 Task: Search for emails categorized as 'Green category' with a due date of 'Last Week'.
Action: Mouse moved to (275, 5)
Screenshot: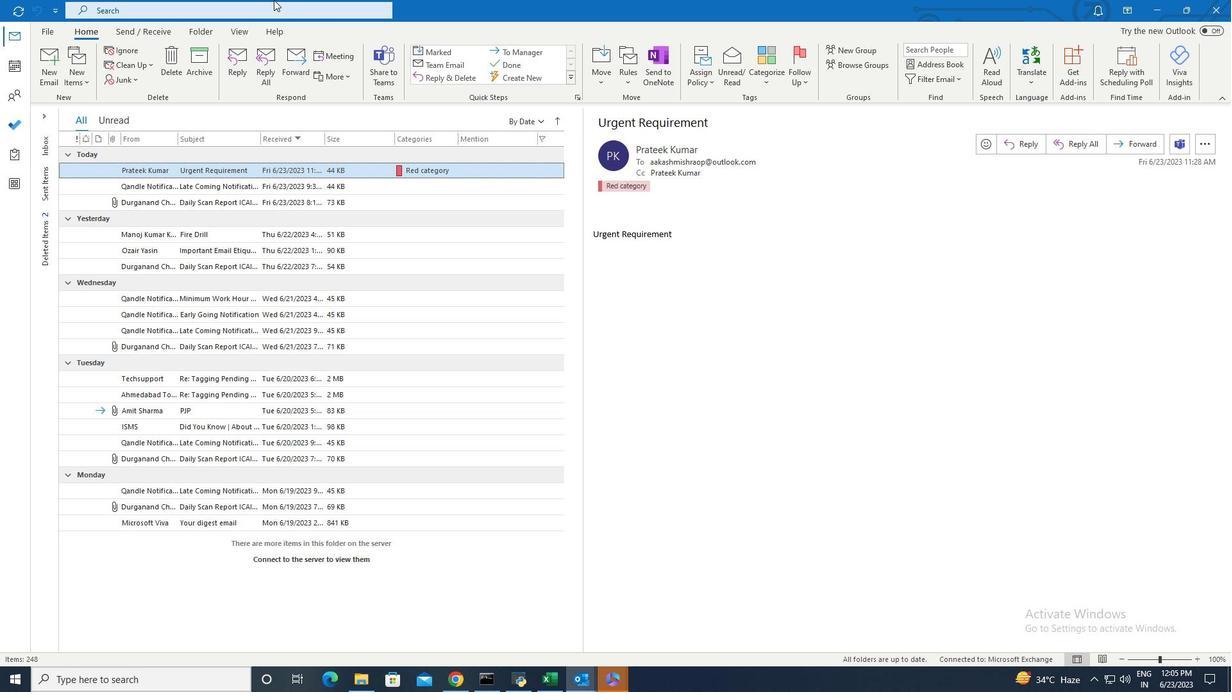 
Action: Mouse pressed left at (275, 5)
Screenshot: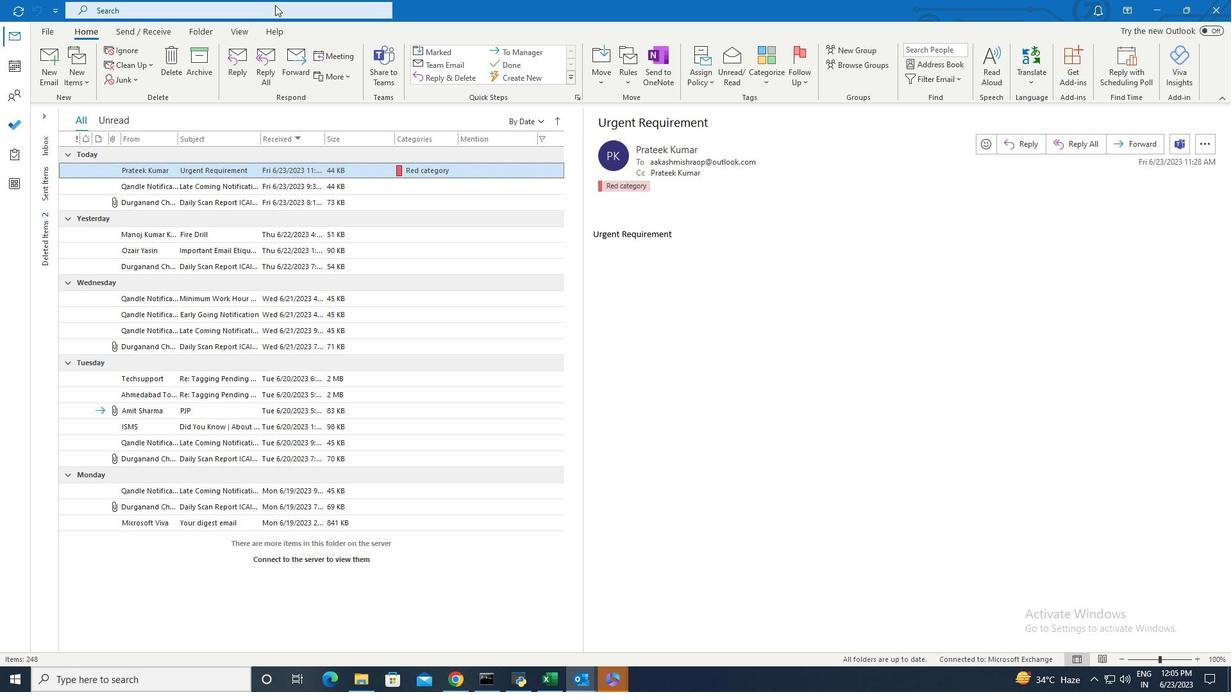 
Action: Mouse moved to (275, 7)
Screenshot: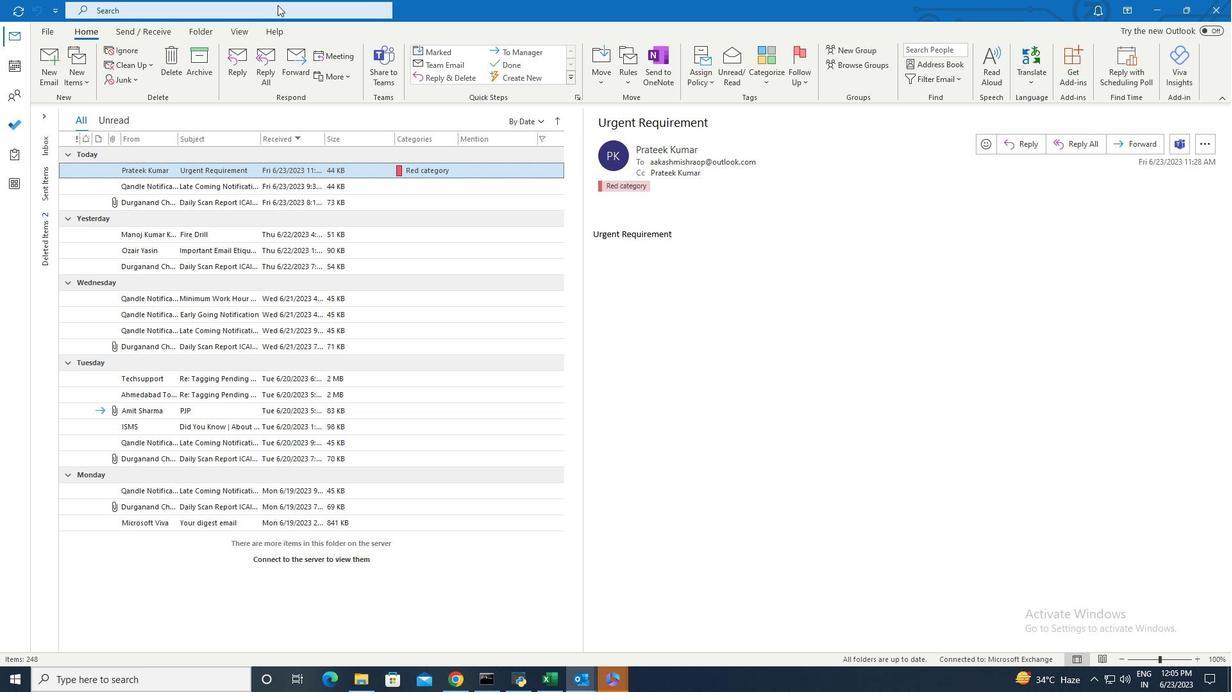 
Action: Mouse pressed left at (275, 7)
Screenshot: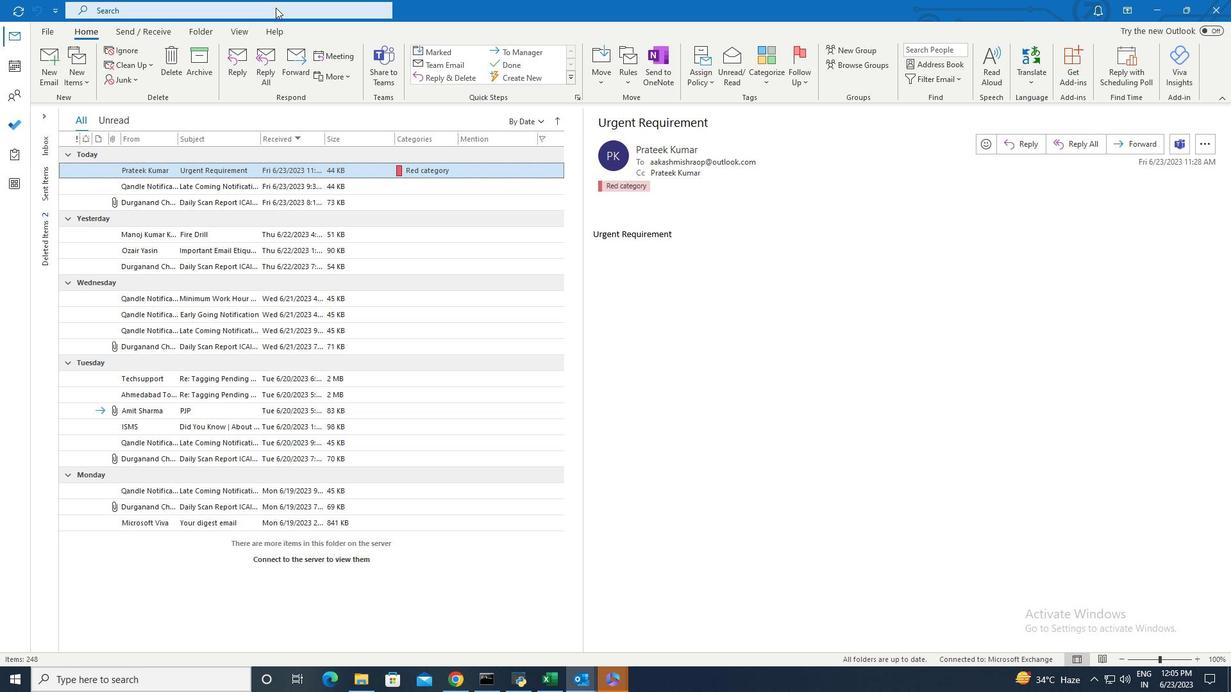 
Action: Mouse moved to (439, 12)
Screenshot: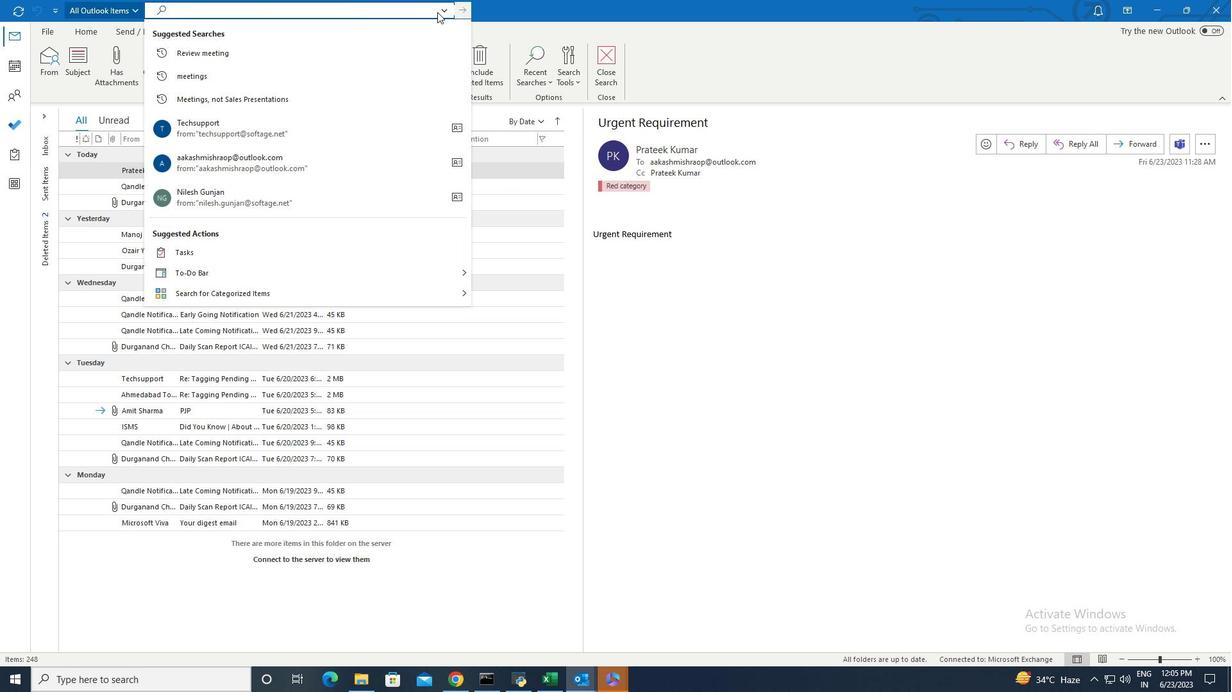 
Action: Mouse pressed left at (439, 12)
Screenshot: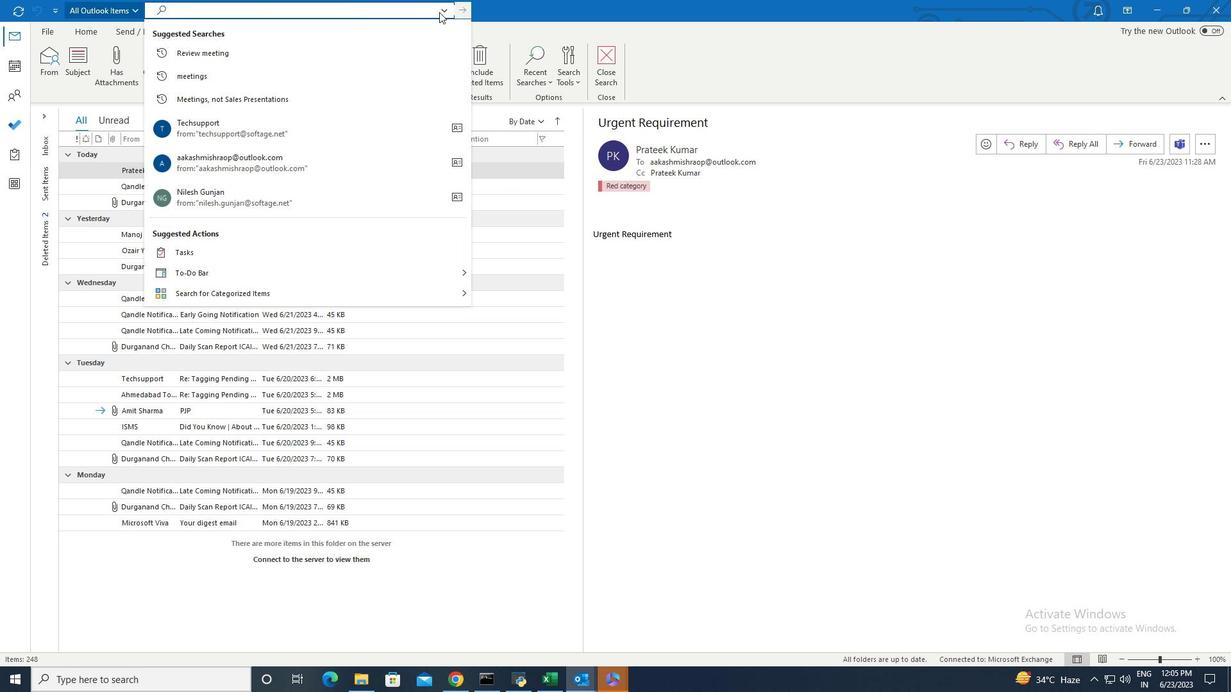 
Action: Mouse moved to (301, 35)
Screenshot: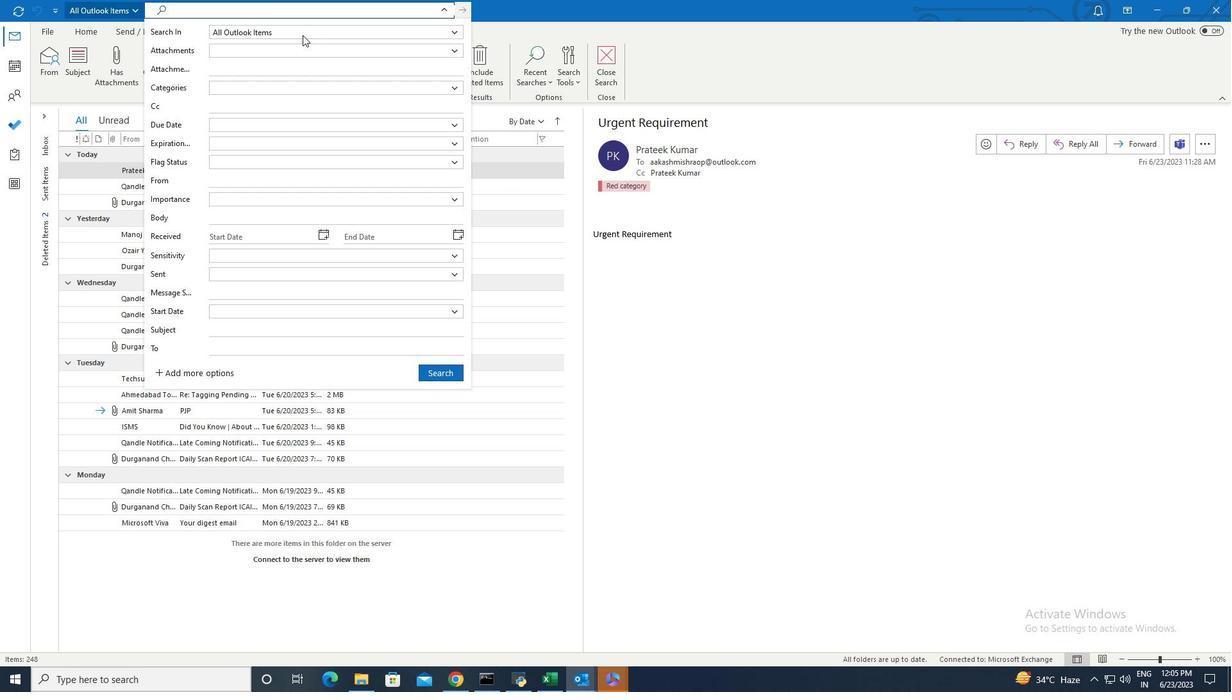 
Action: Mouse pressed left at (301, 35)
Screenshot: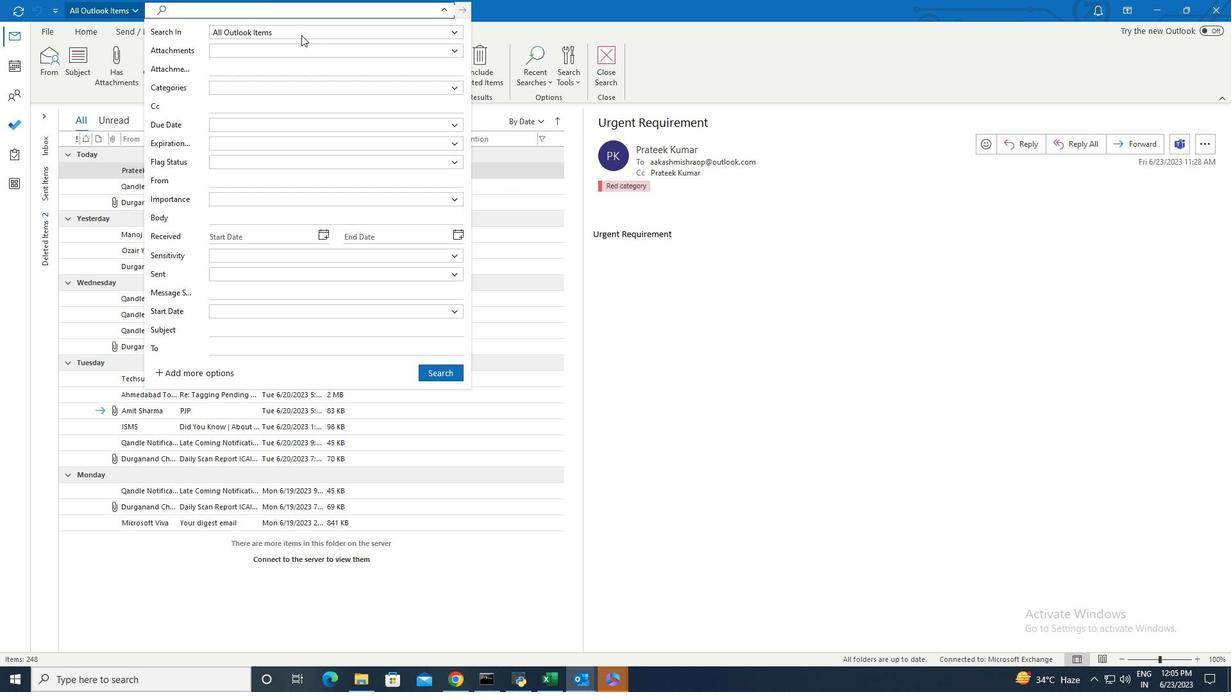 
Action: Mouse moved to (267, 41)
Screenshot: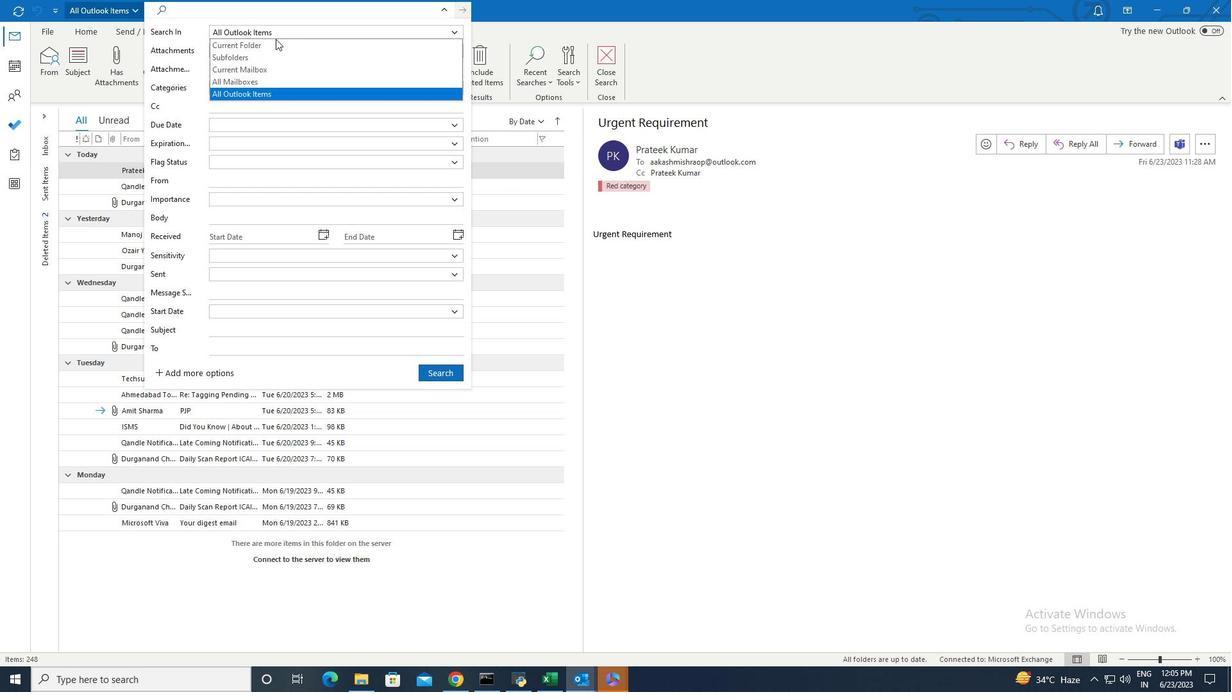 
Action: Mouse pressed left at (267, 41)
Screenshot: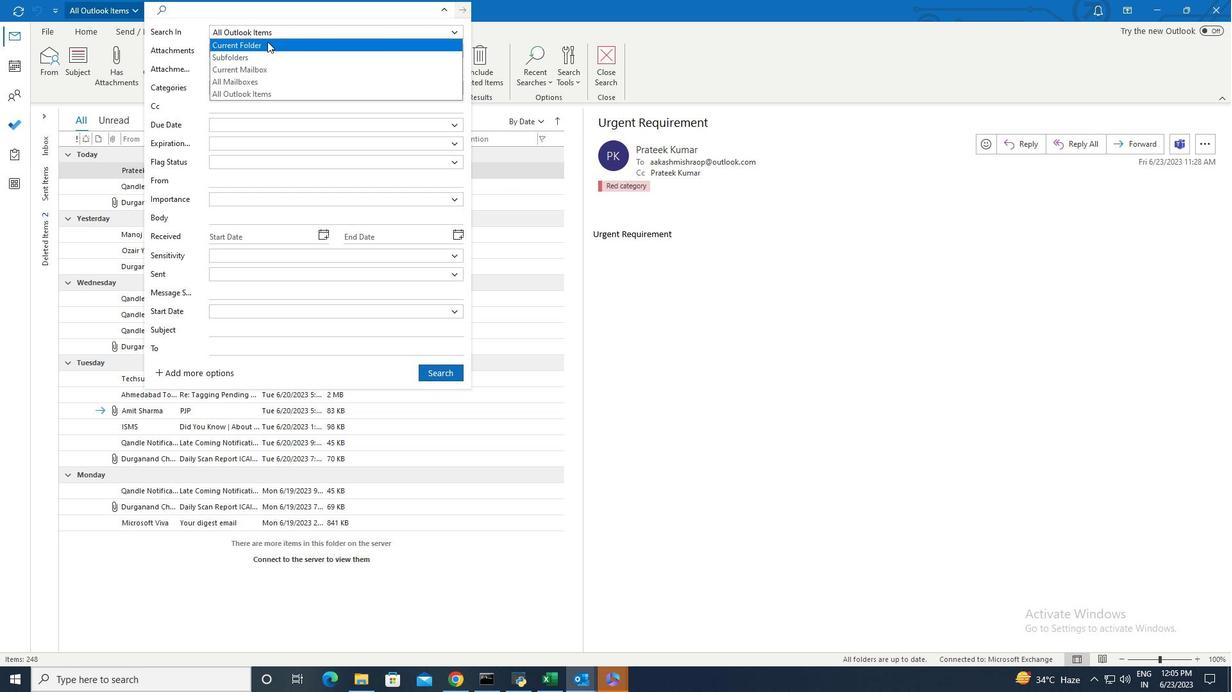
Action: Mouse moved to (430, 7)
Screenshot: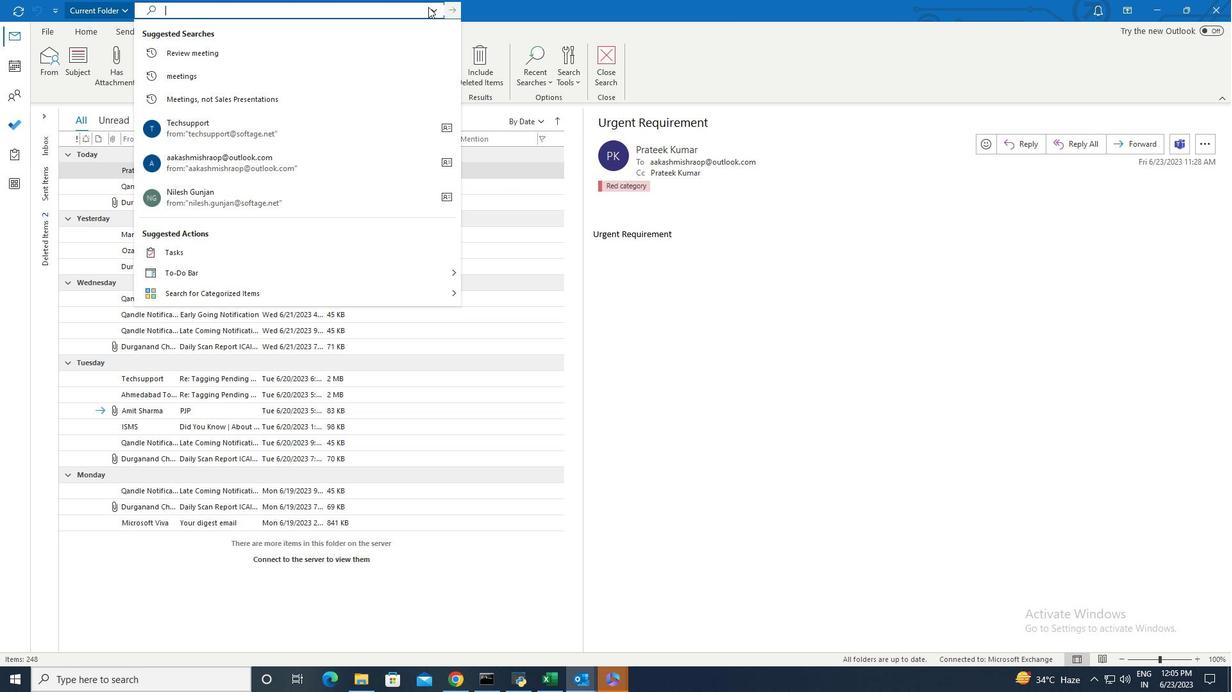 
Action: Mouse pressed left at (430, 7)
Screenshot: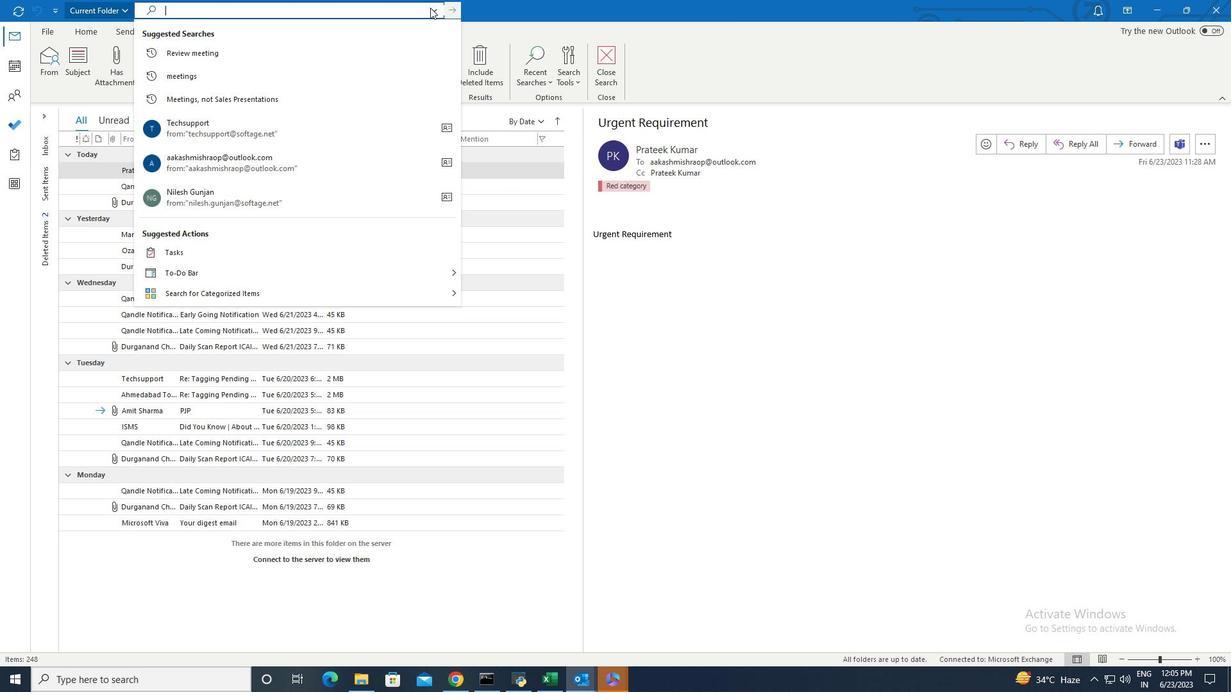 
Action: Mouse moved to (245, 85)
Screenshot: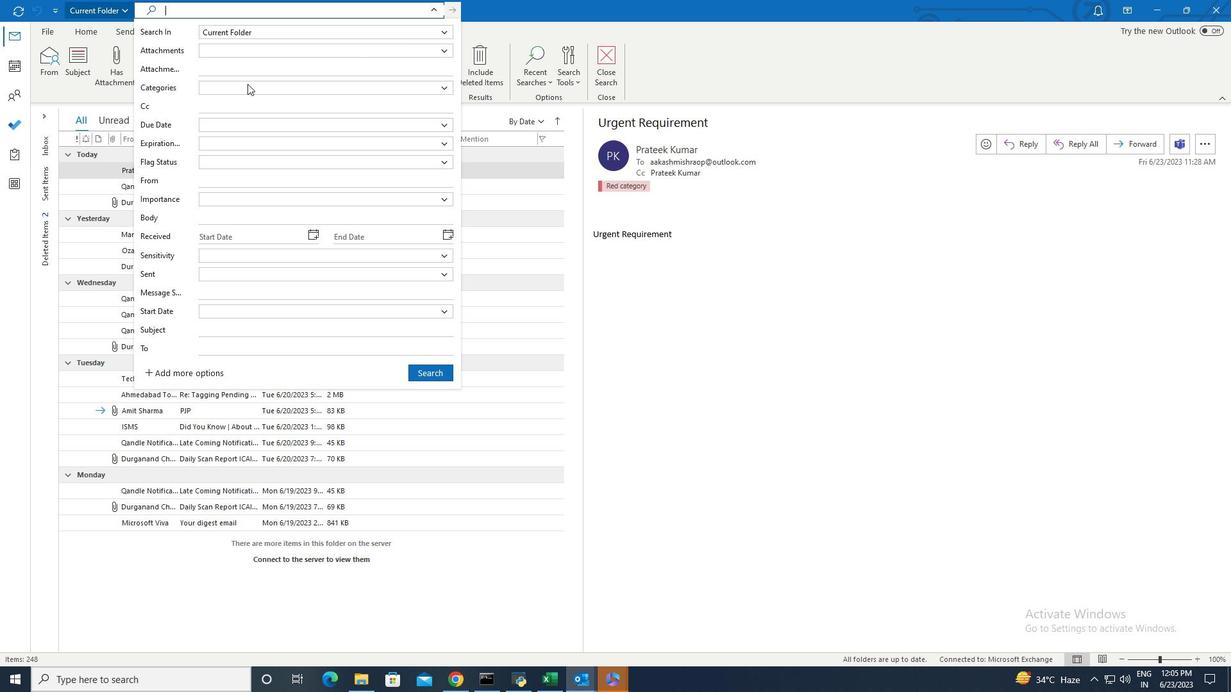 
Action: Mouse pressed left at (245, 85)
Screenshot: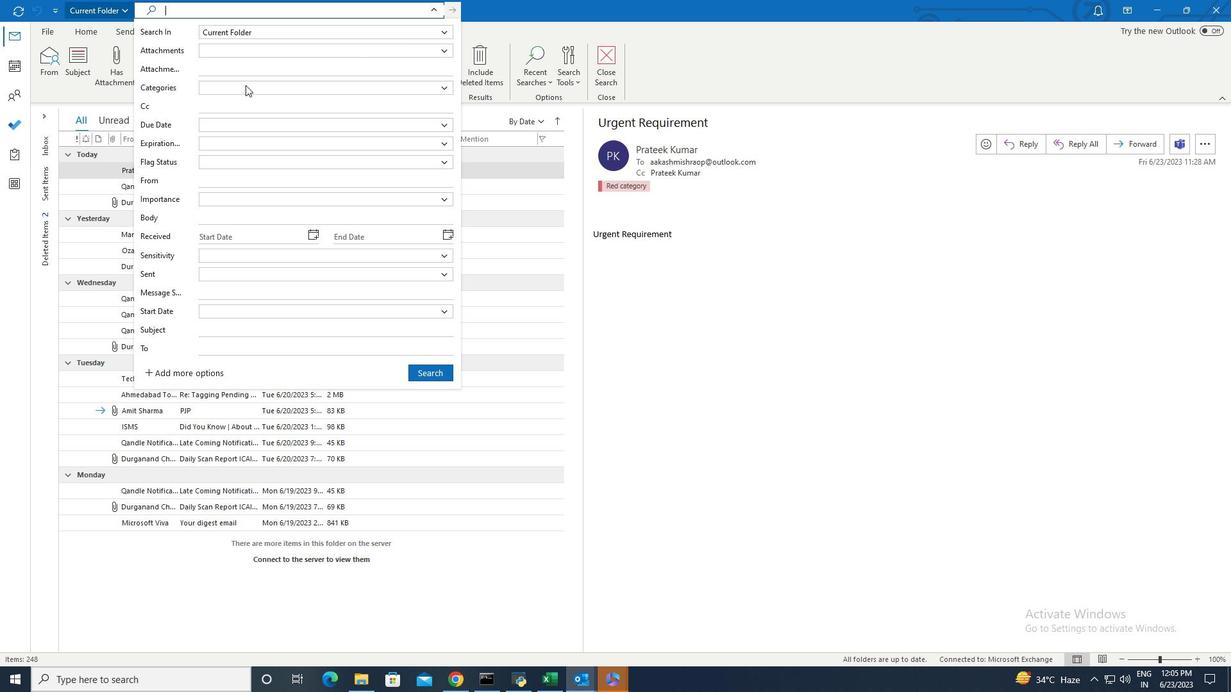 
Action: Mouse moved to (246, 128)
Screenshot: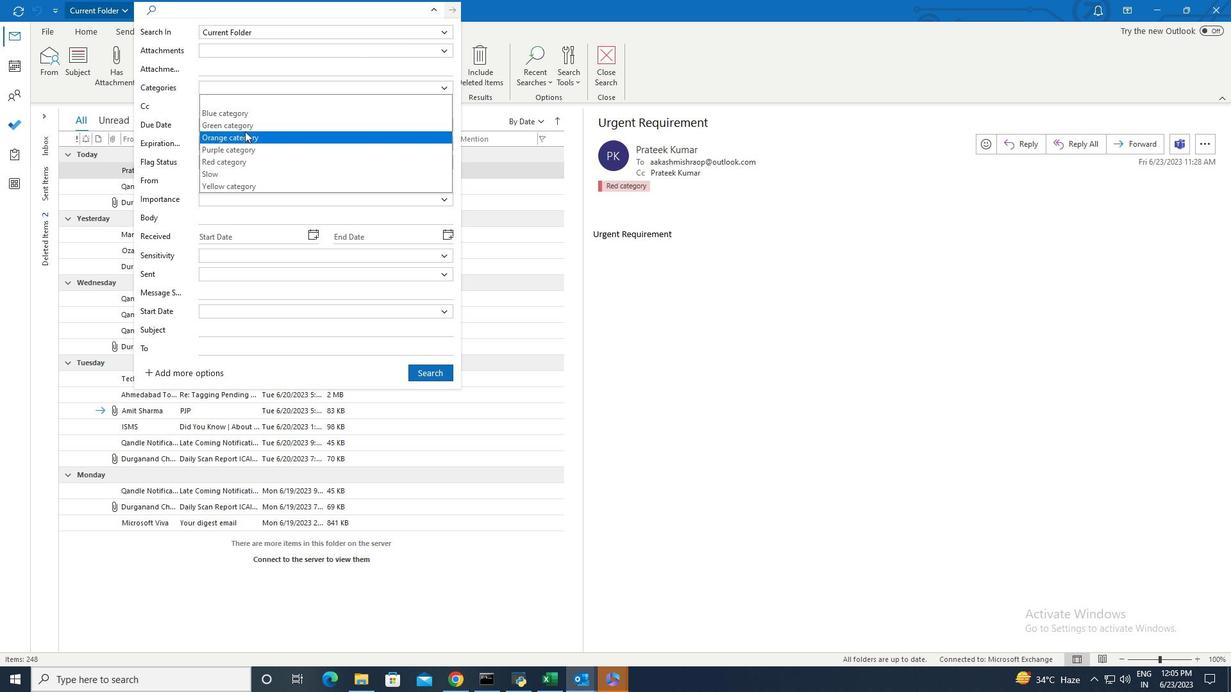 
Action: Mouse pressed left at (246, 128)
Screenshot: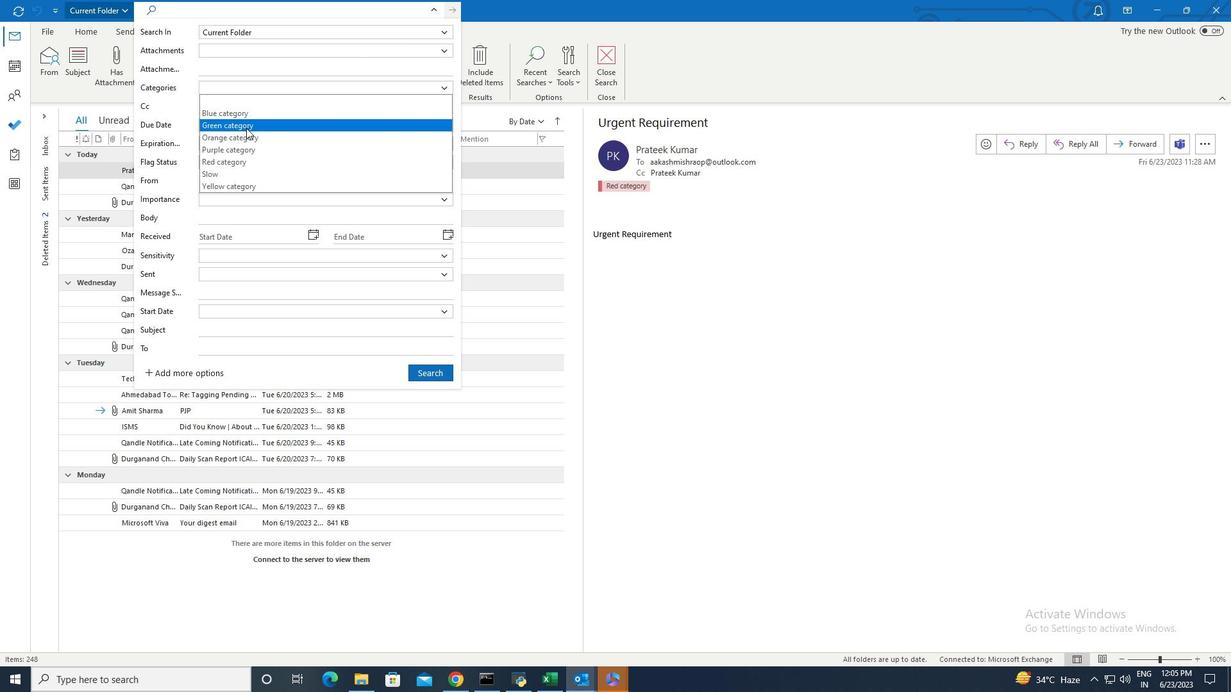 
Action: Mouse moved to (283, 123)
Screenshot: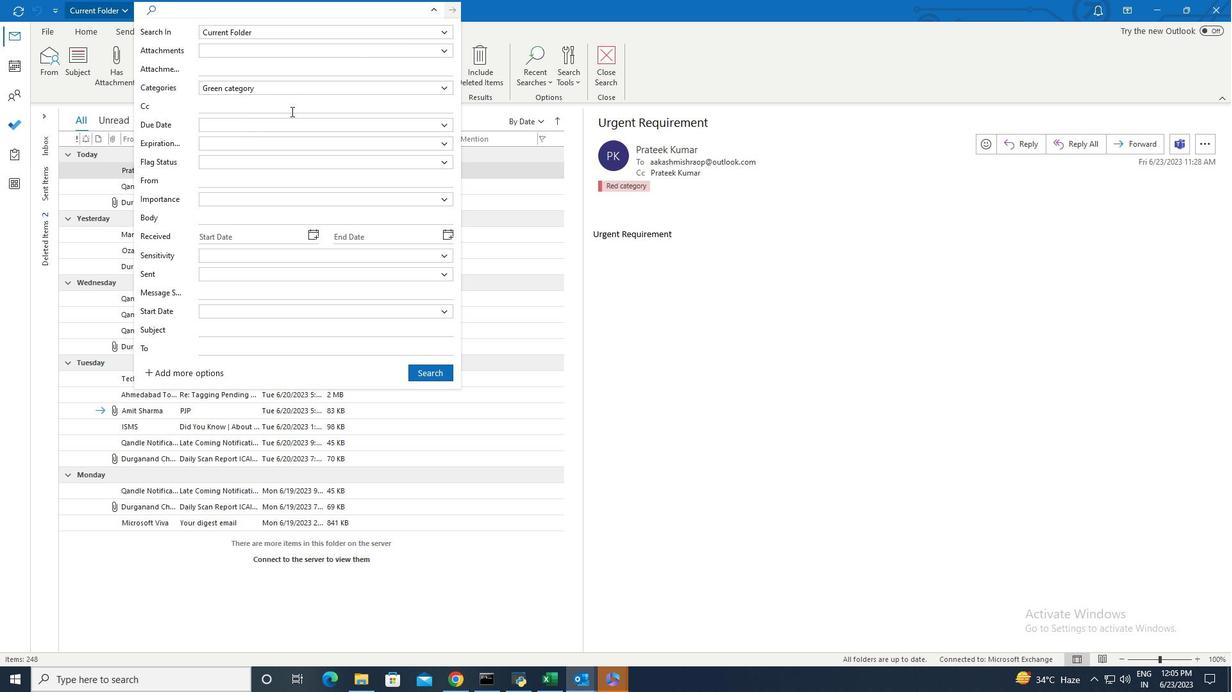 
Action: Mouse pressed left at (283, 123)
Screenshot: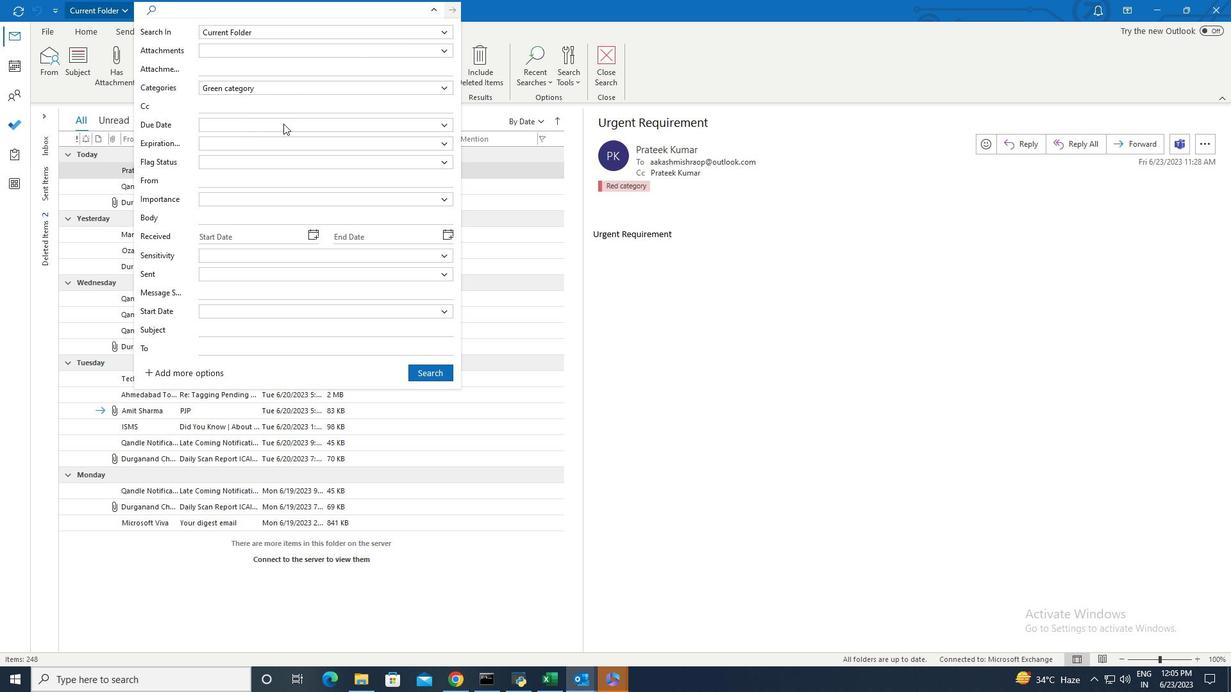 
Action: Mouse moved to (236, 215)
Screenshot: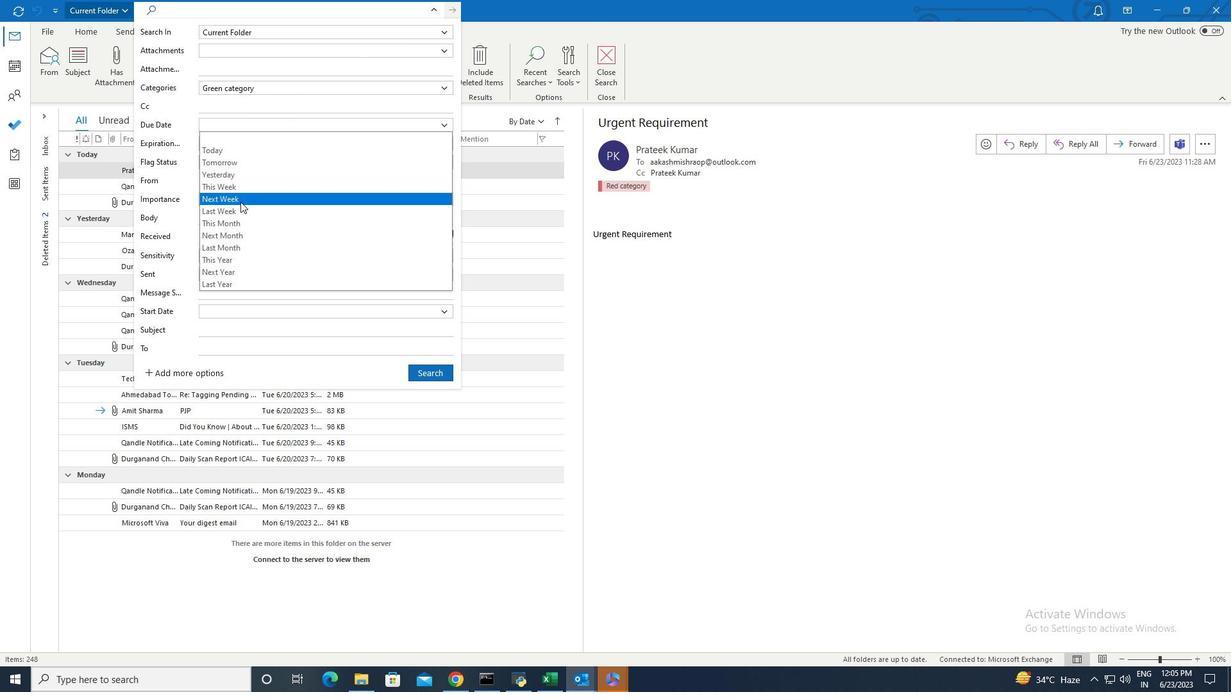 
Action: Mouse pressed left at (236, 215)
Screenshot: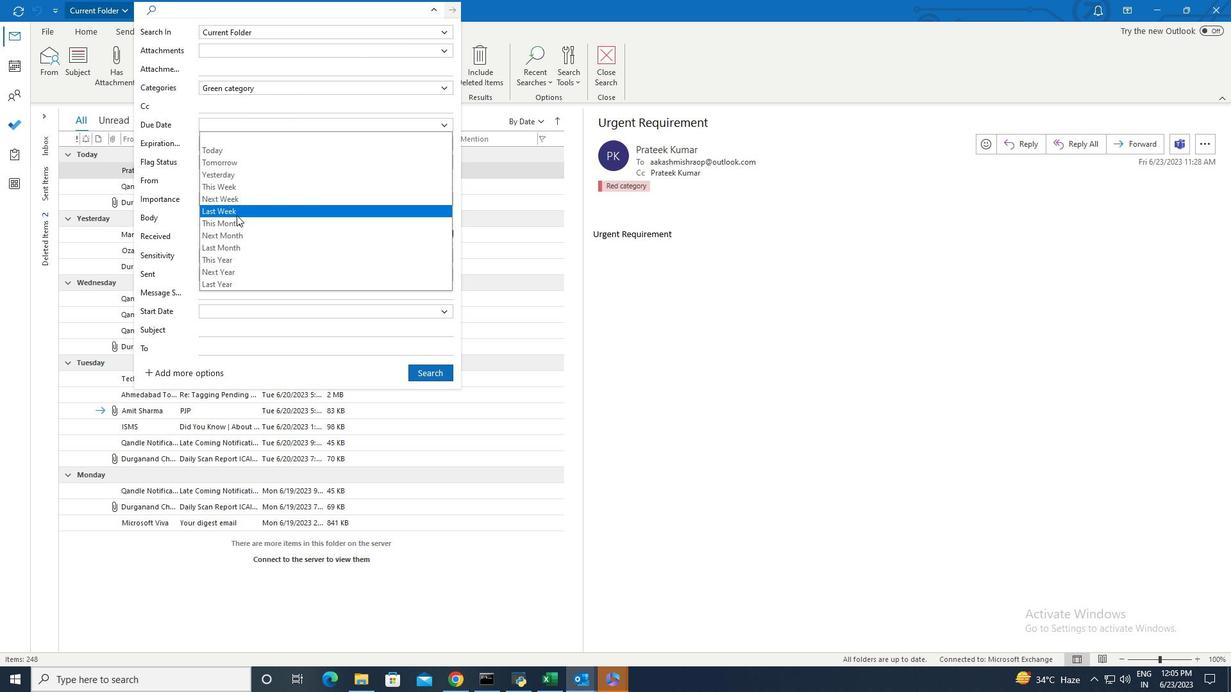 
Action: Mouse moved to (437, 374)
Screenshot: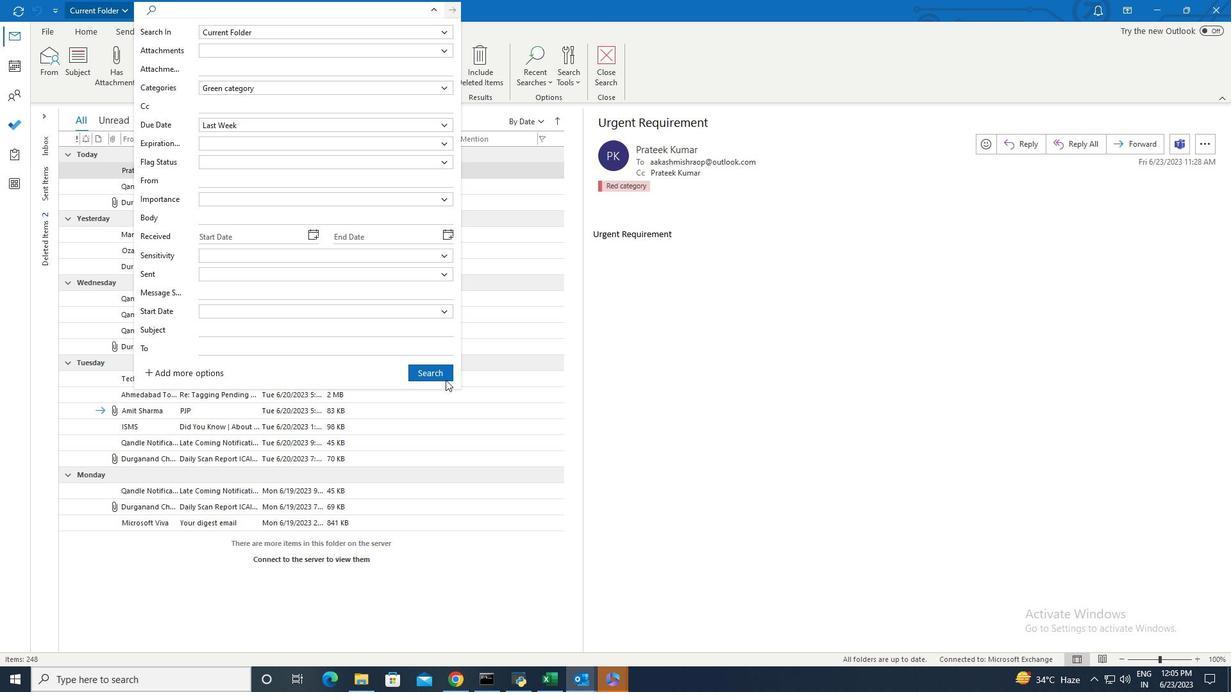 
Action: Mouse pressed left at (437, 374)
Screenshot: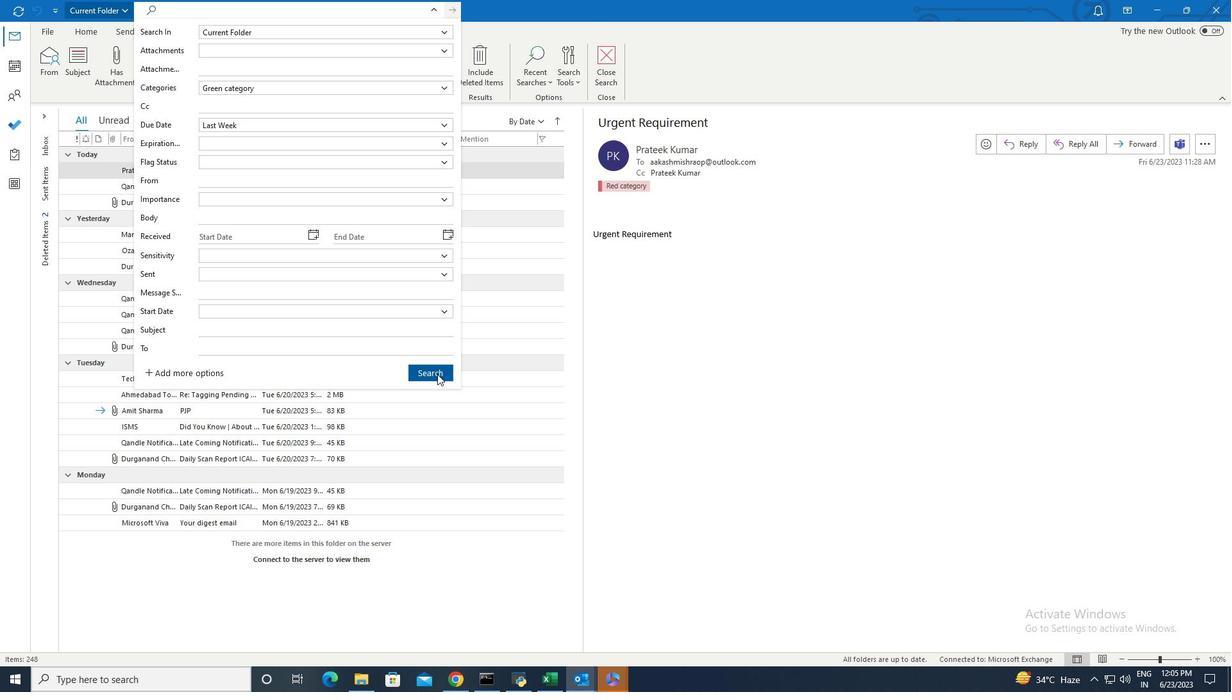 
Action: Mouse moved to (437, 372)
Screenshot: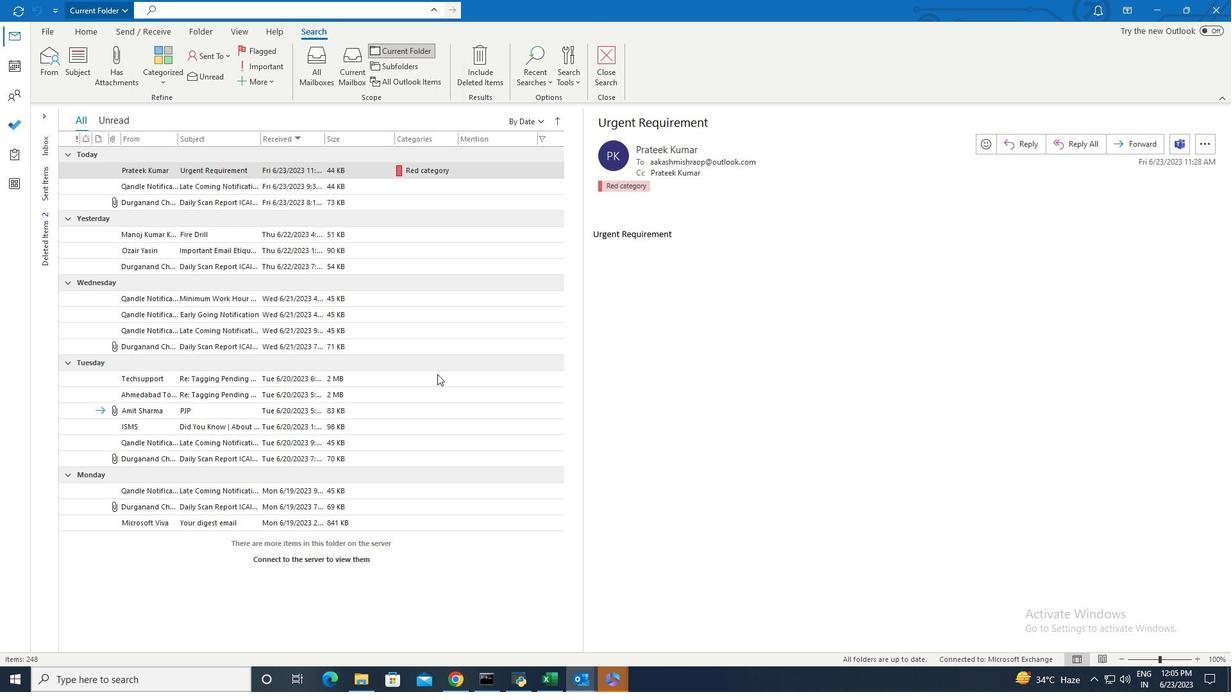 
